 Task: Modify the calendar view to display start and end fields in Outlook.
Action: Mouse moved to (19, 77)
Screenshot: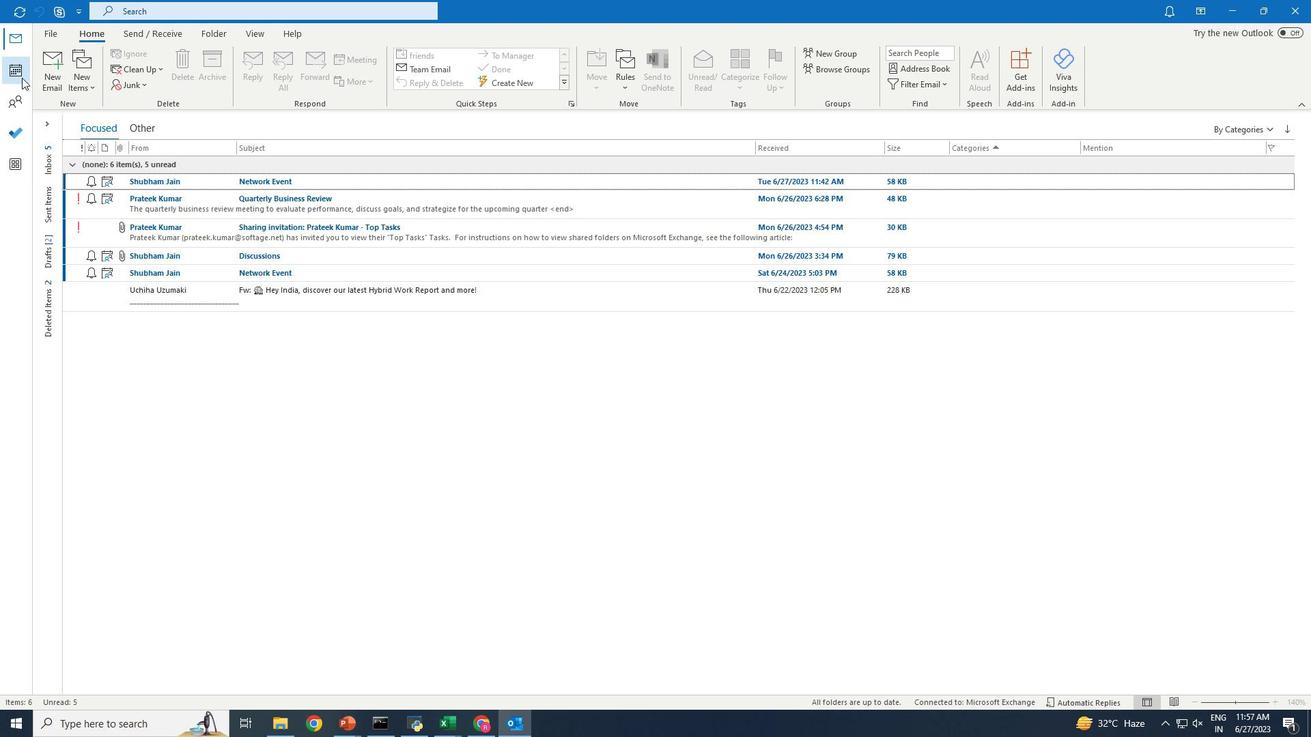 
Action: Mouse pressed left at (19, 77)
Screenshot: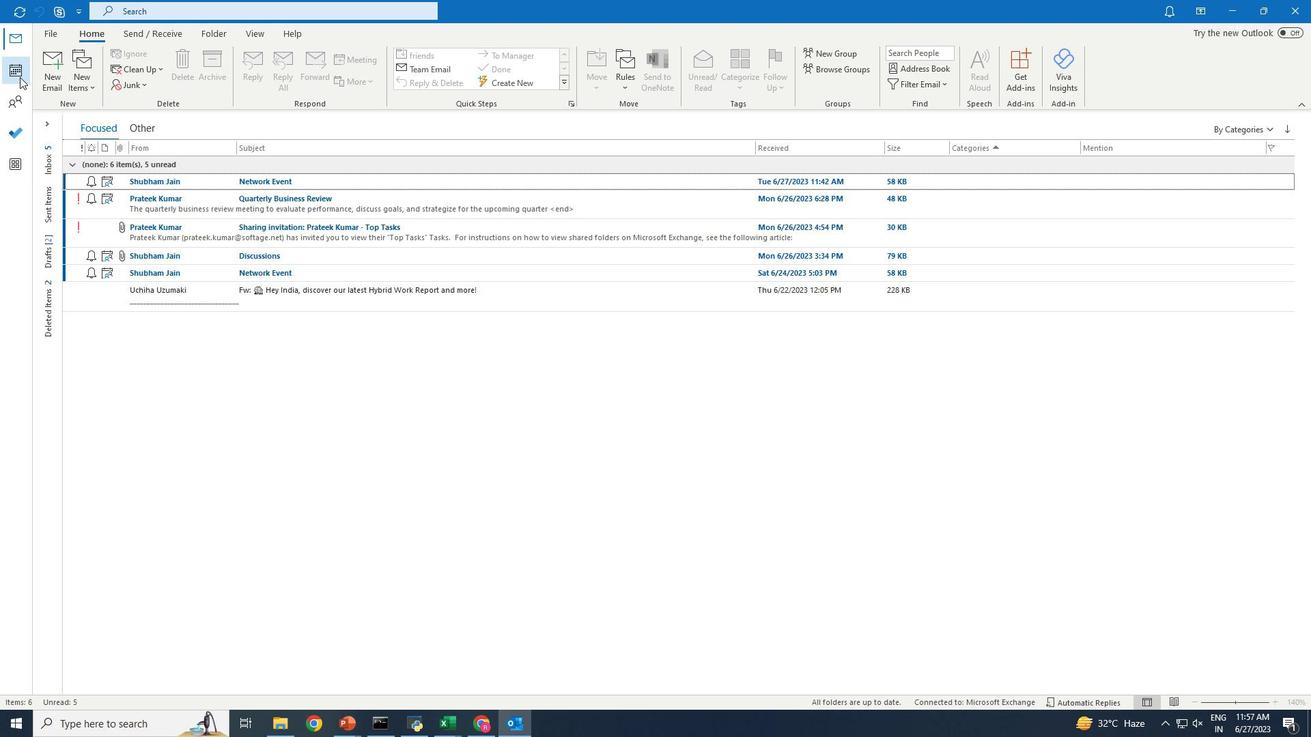 
Action: Mouse moved to (262, 34)
Screenshot: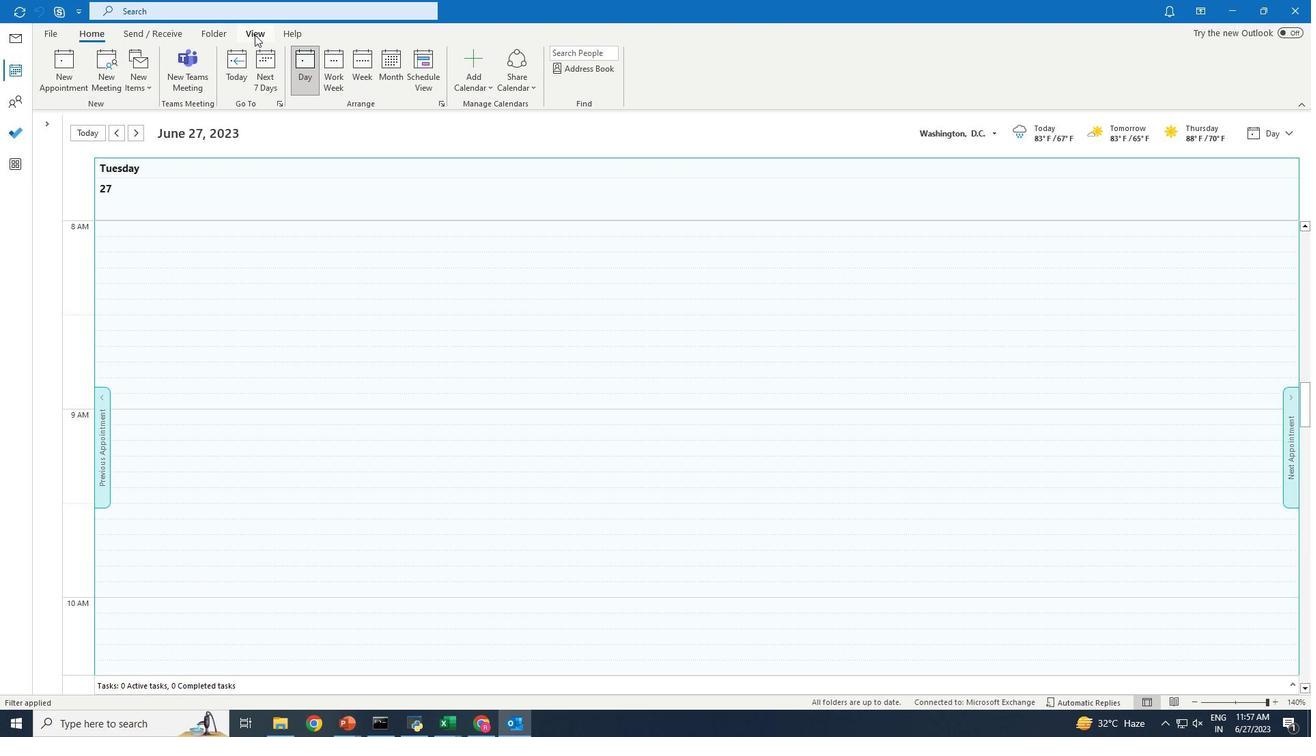 
Action: Mouse pressed left at (262, 34)
Screenshot: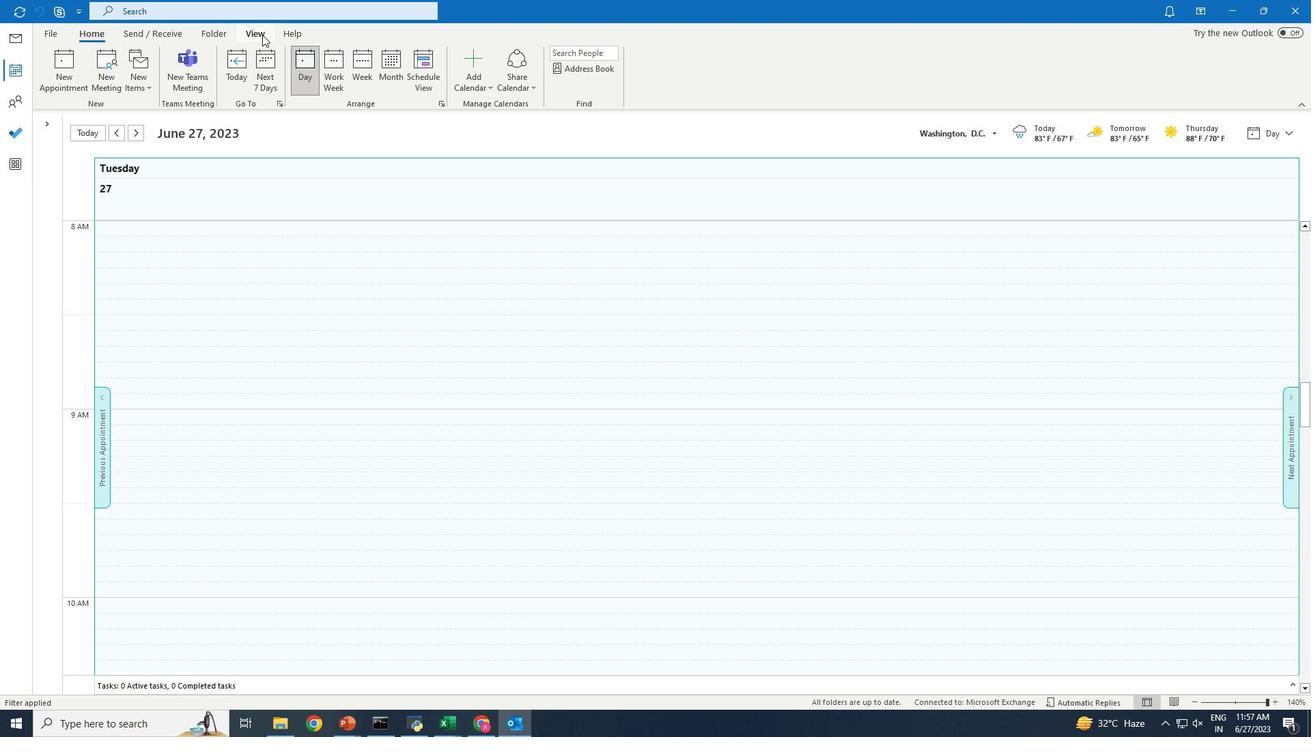 
Action: Mouse moved to (76, 80)
Screenshot: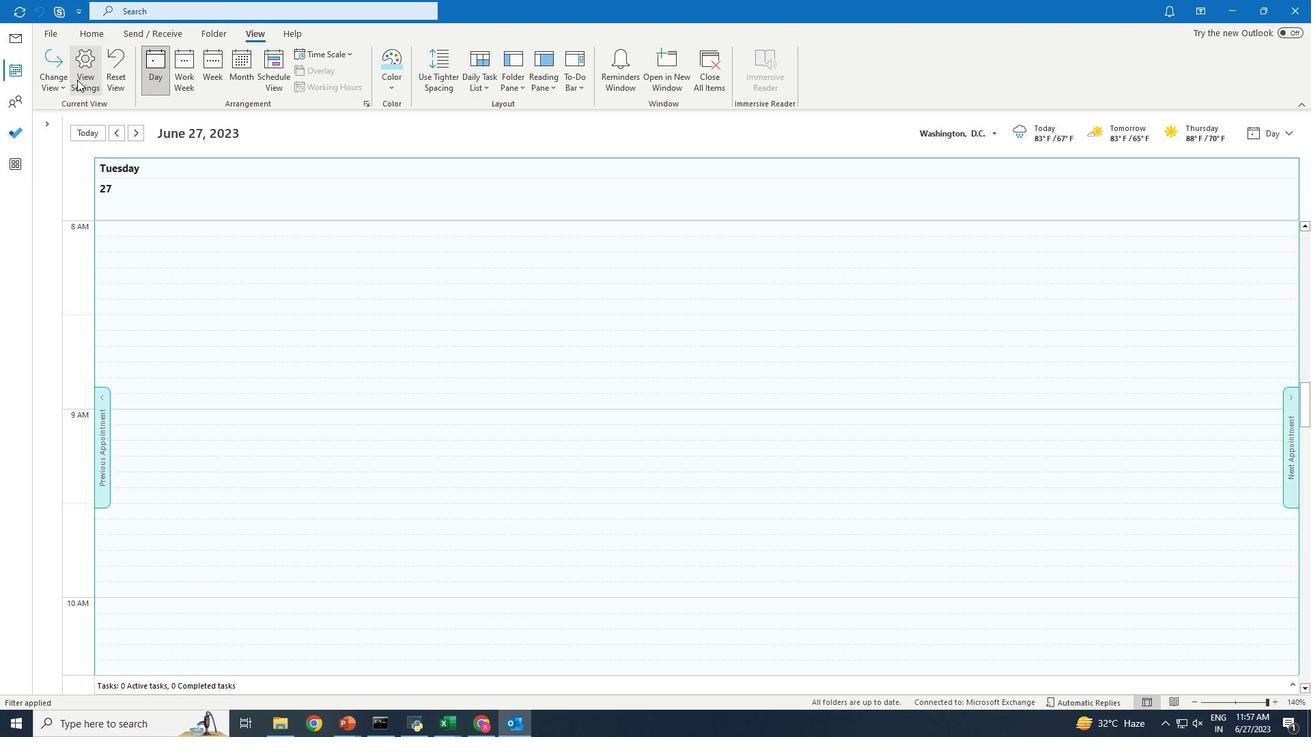 
Action: Mouse pressed left at (76, 80)
Screenshot: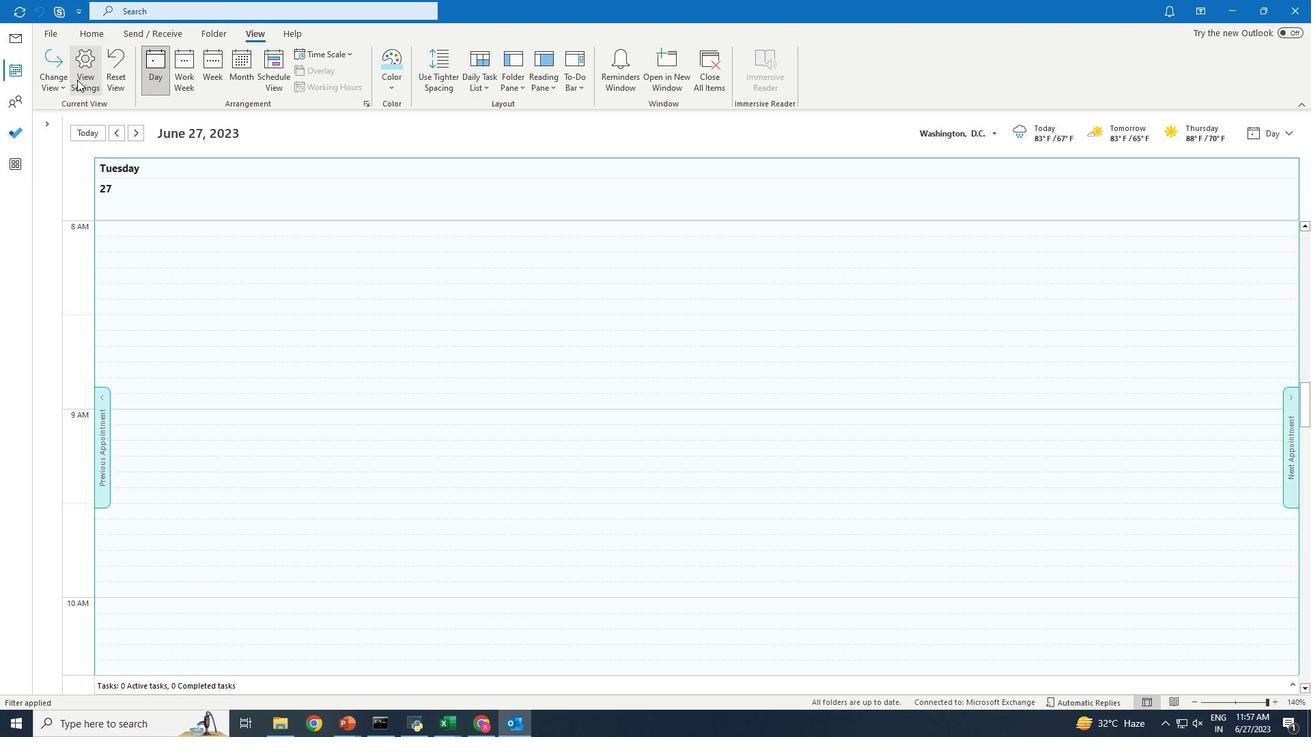 
Action: Mouse moved to (552, 288)
Screenshot: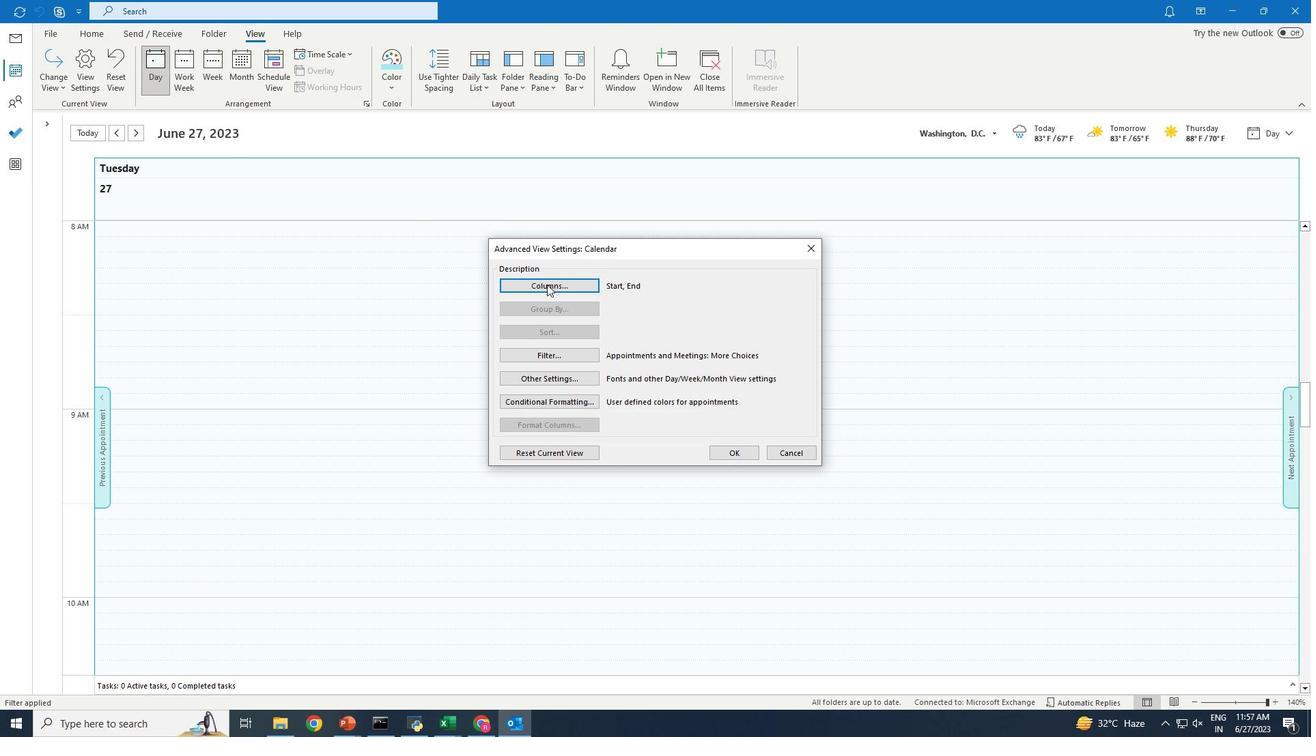 
Action: Mouse pressed left at (552, 288)
Screenshot: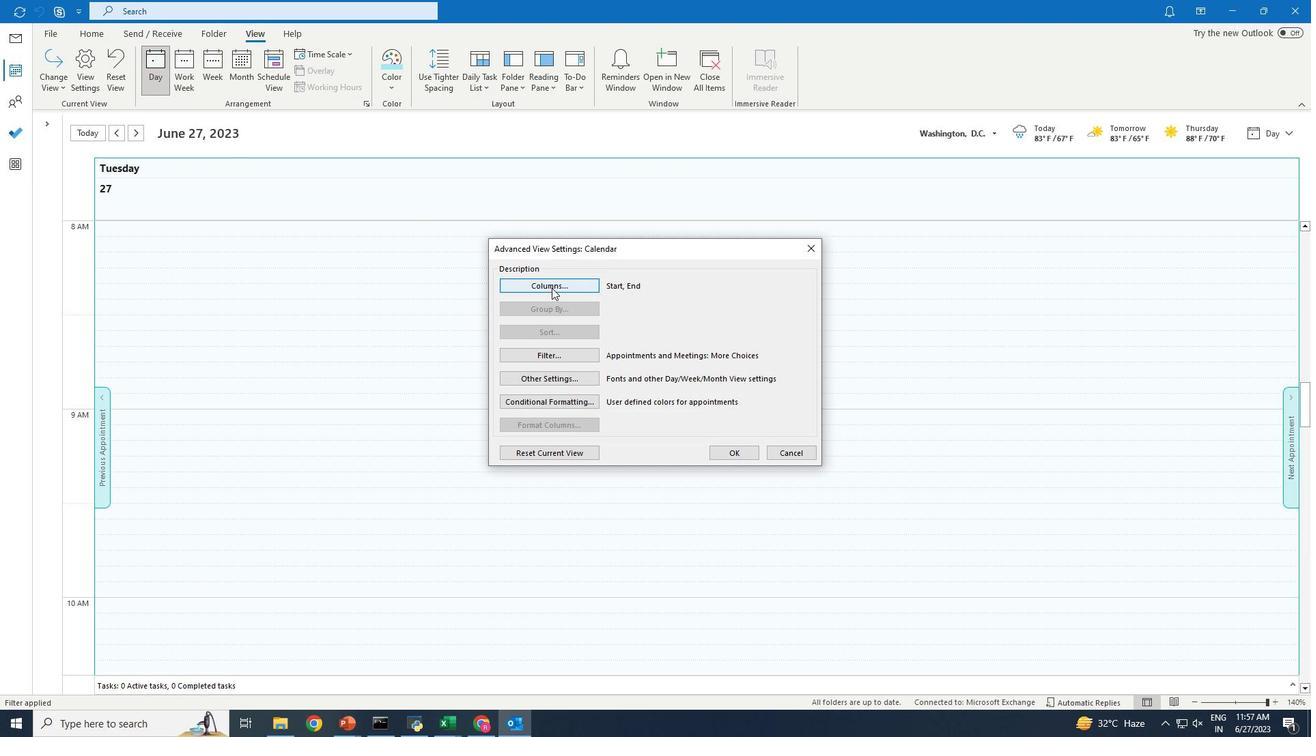 
Action: Mouse moved to (580, 450)
Screenshot: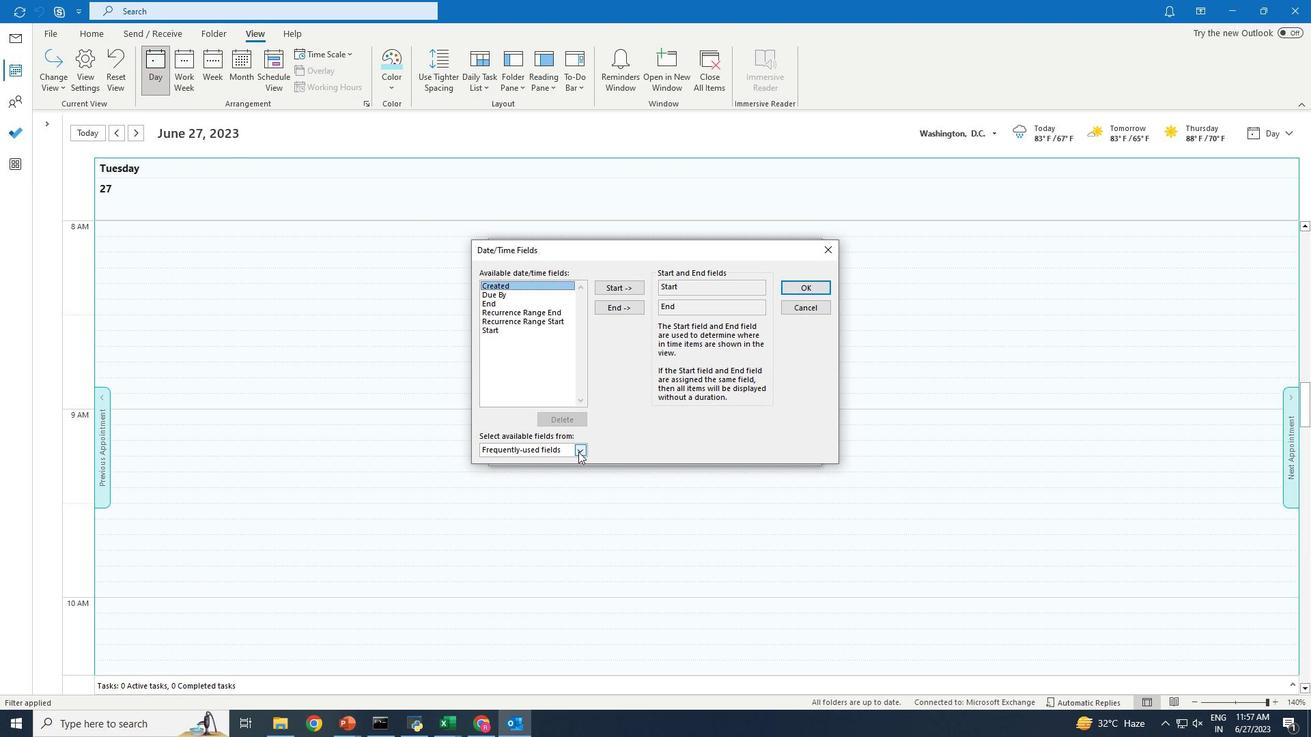 
Action: Mouse pressed left at (580, 450)
Screenshot: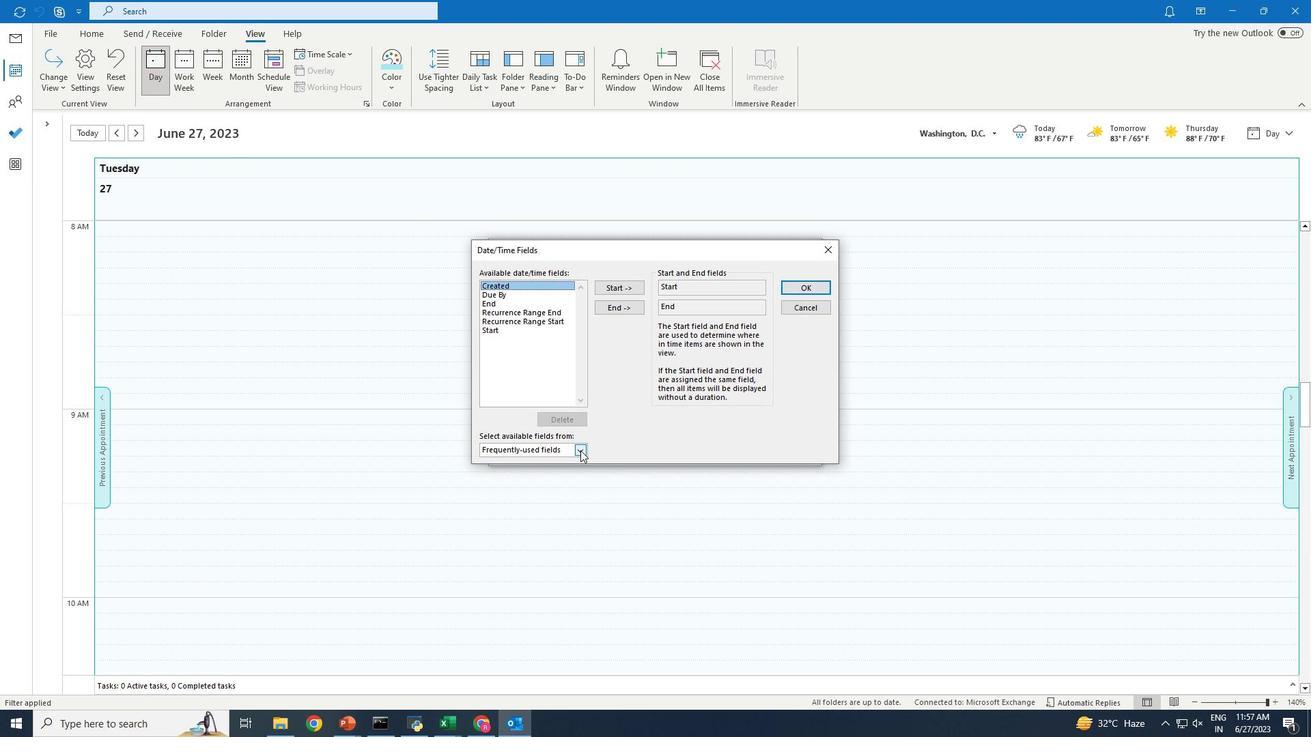
Action: Mouse moved to (536, 489)
Screenshot: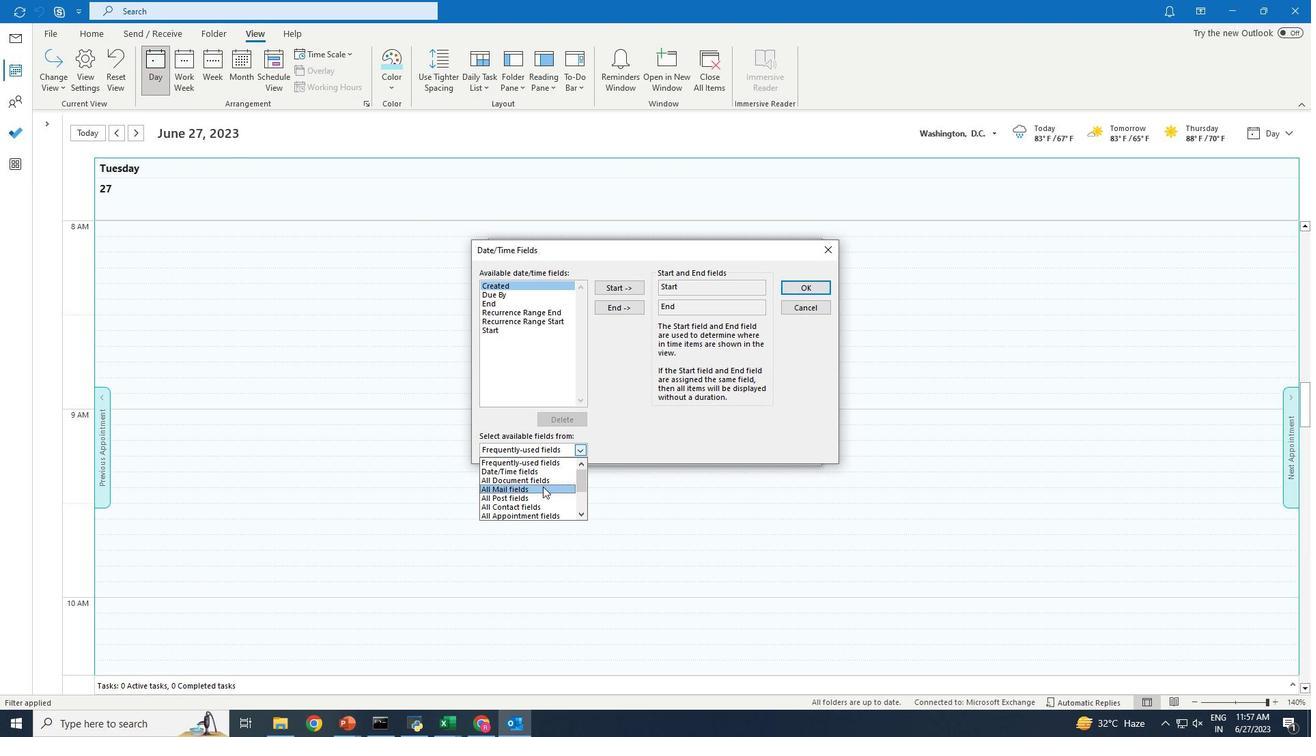 
Action: Mouse pressed left at (536, 489)
Screenshot: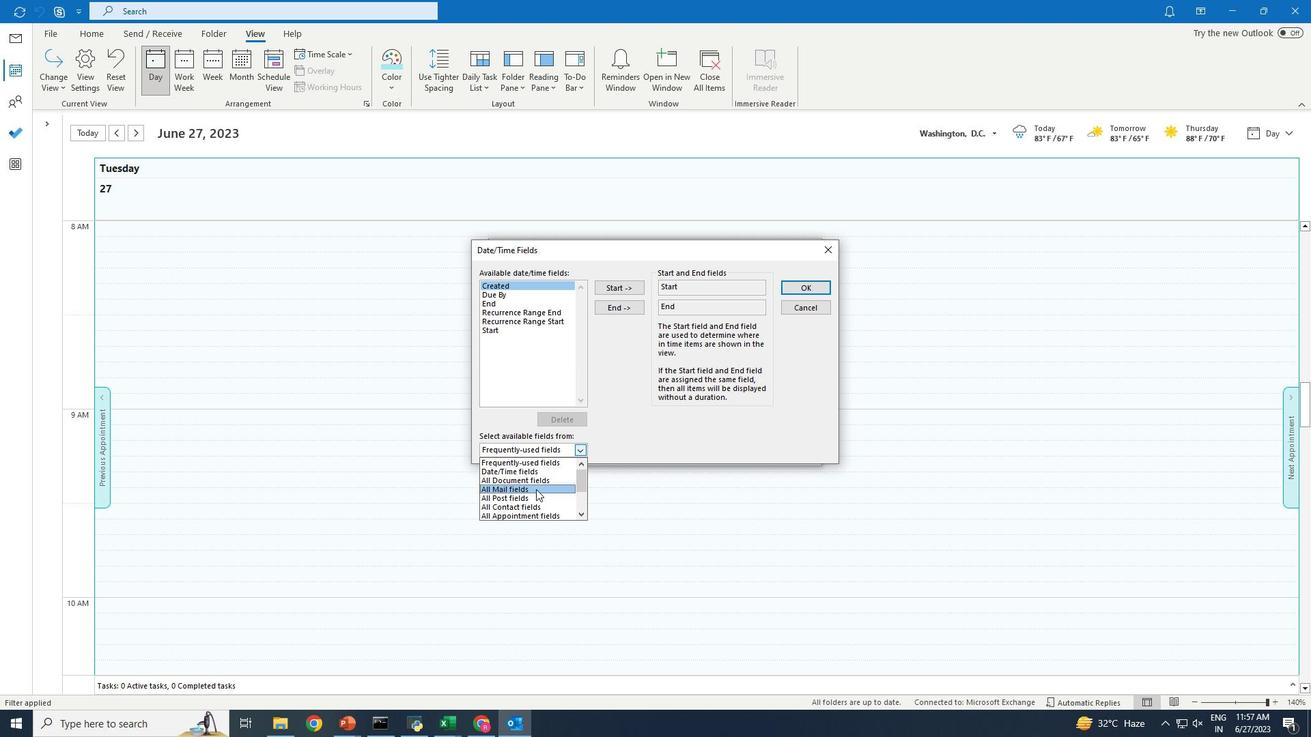 
Action: Mouse moved to (793, 286)
Screenshot: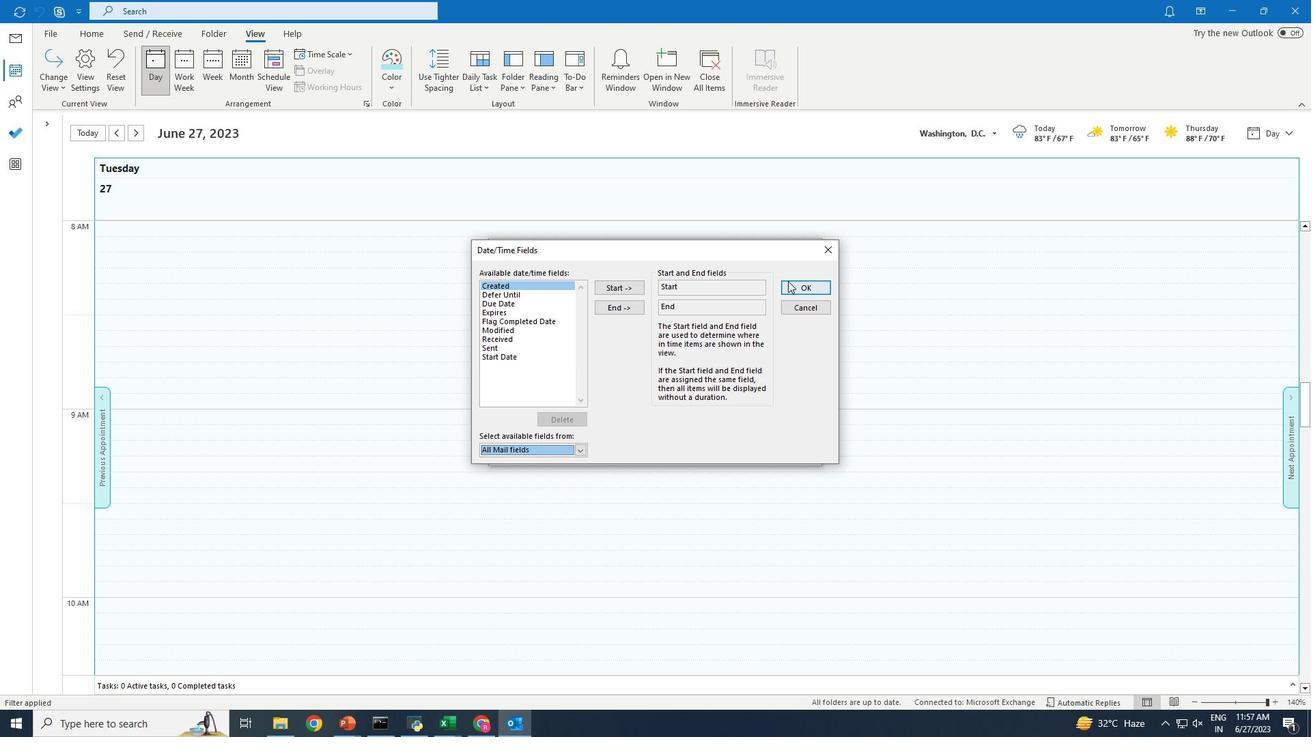 
Action: Mouse pressed left at (793, 286)
Screenshot: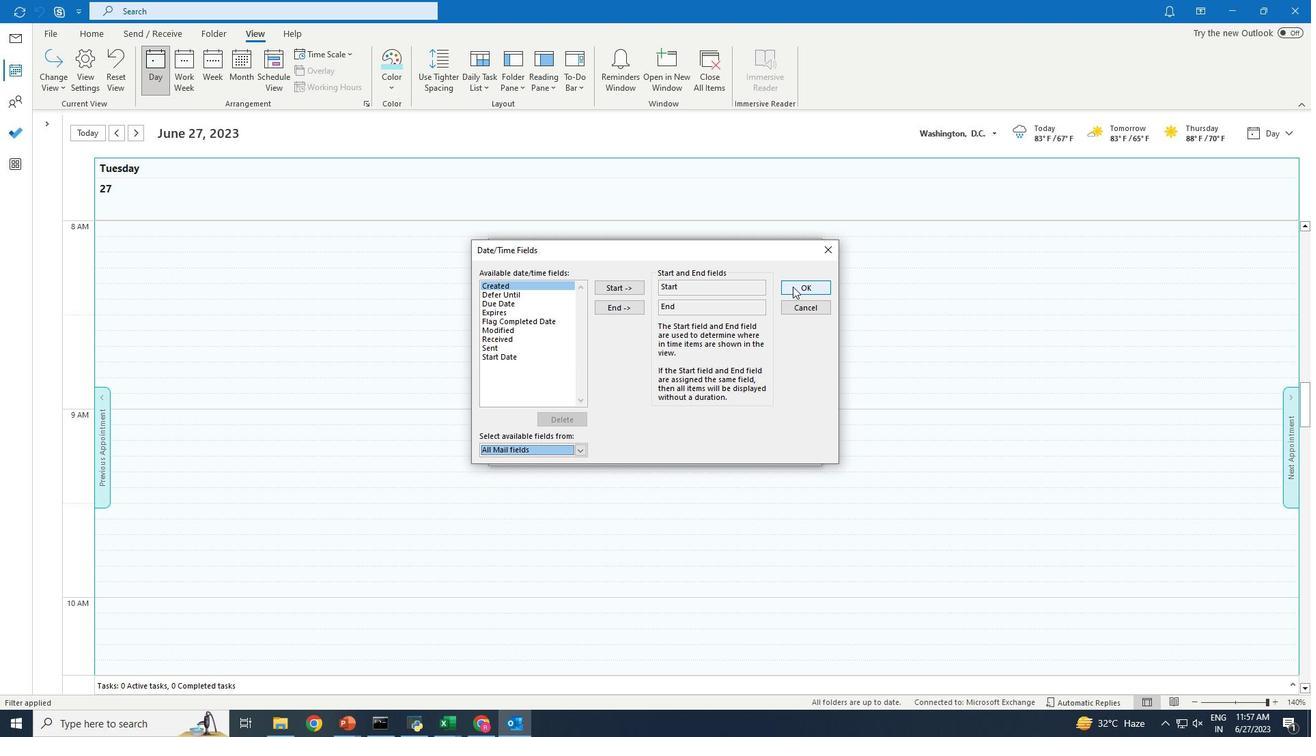 
Action: Mouse moved to (735, 455)
Screenshot: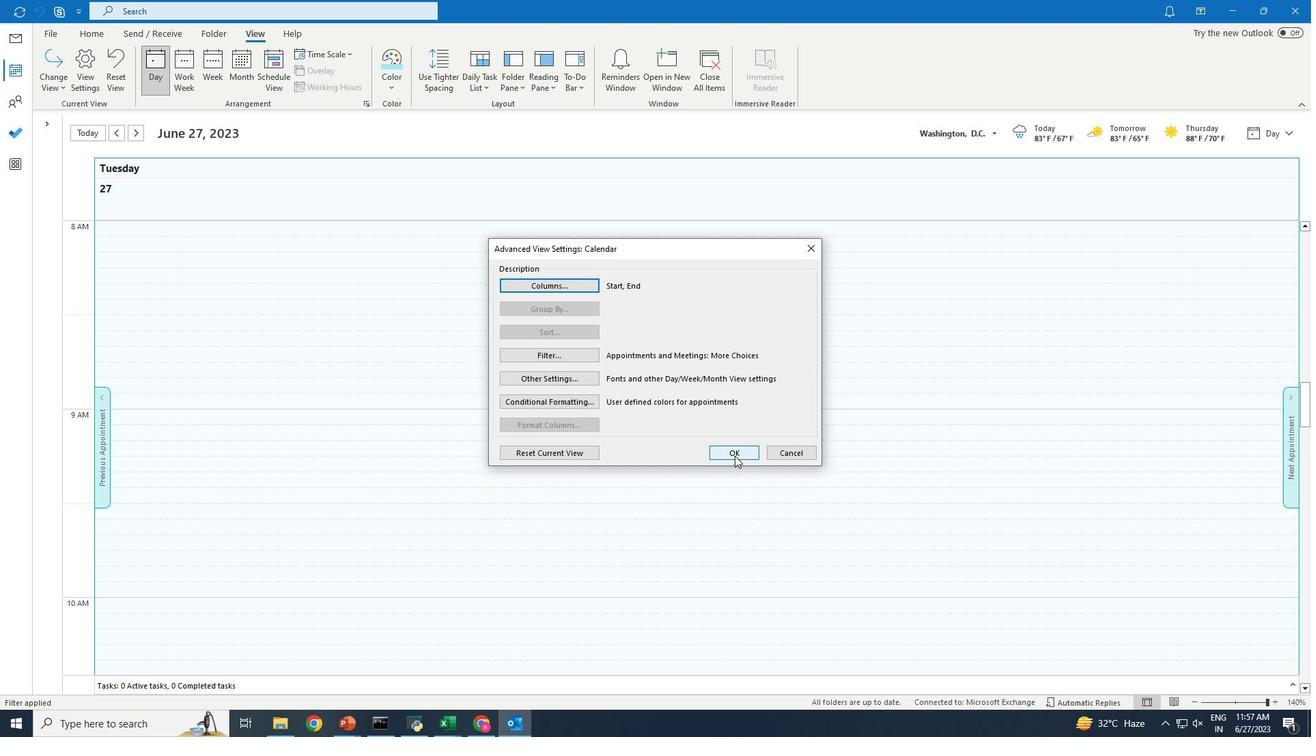 
Action: Mouse pressed left at (735, 455)
Screenshot: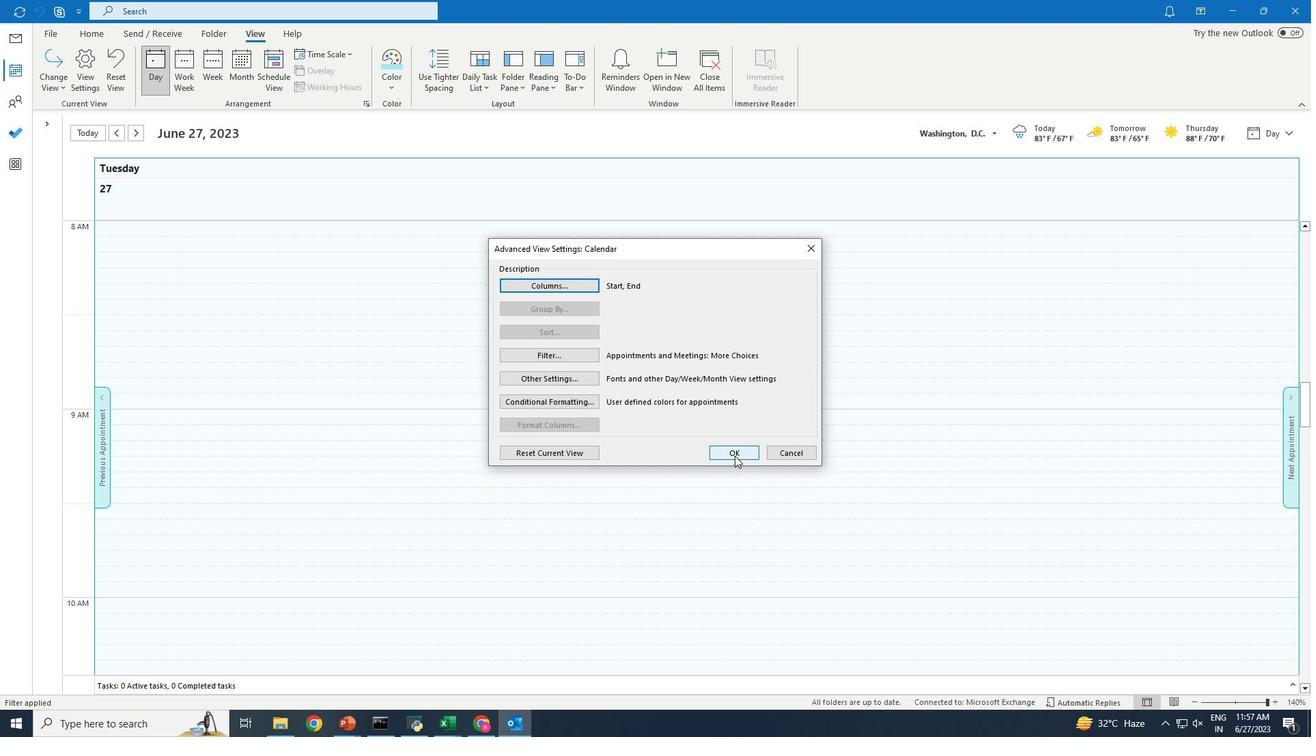 
Action: Mouse moved to (732, 455)
Screenshot: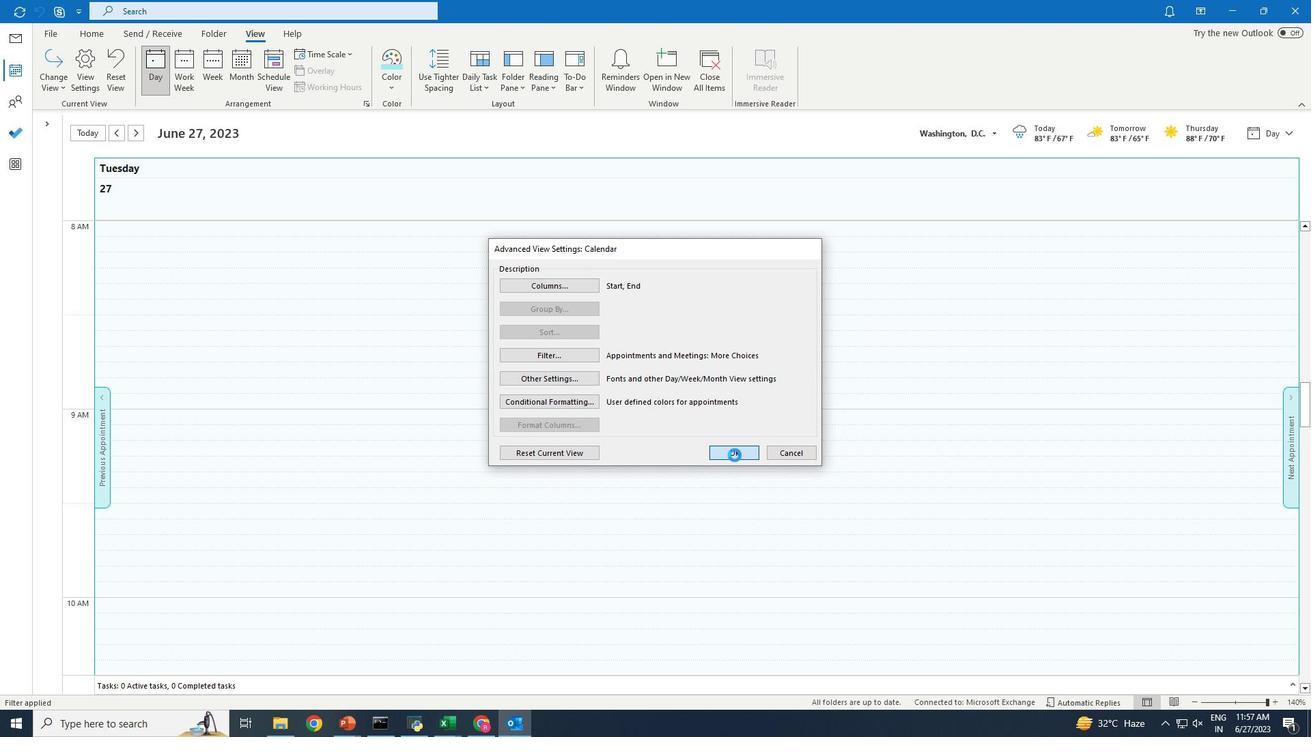 
